 Task: Set the number of columns for the wall video filter to 8.
Action: Mouse moved to (145, 20)
Screenshot: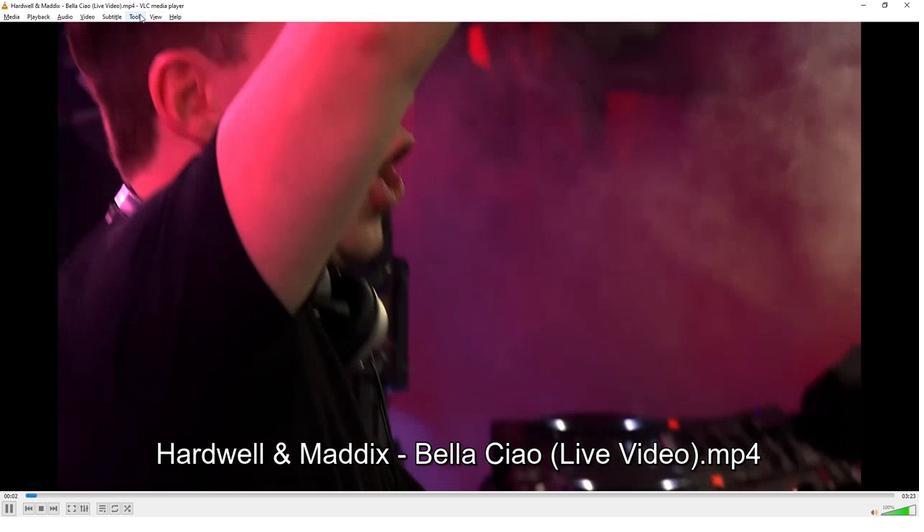 
Action: Mouse pressed left at (145, 20)
Screenshot: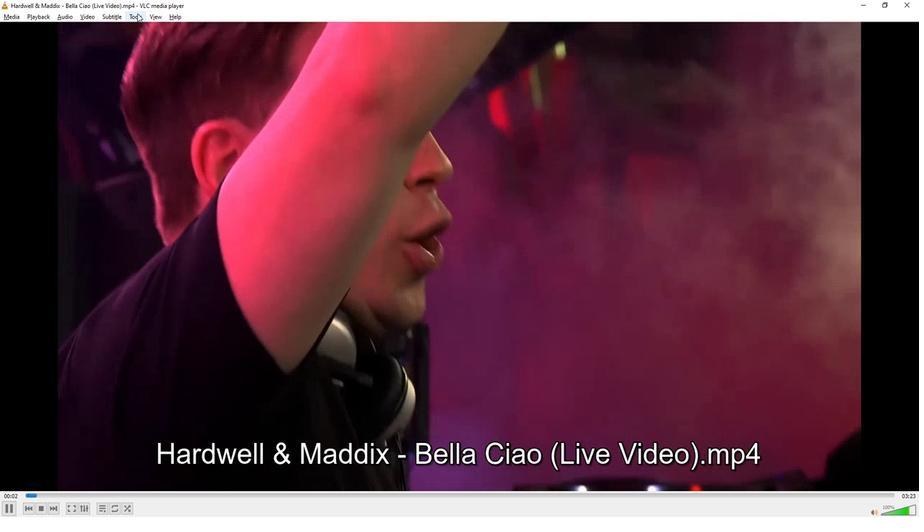 
Action: Mouse moved to (179, 132)
Screenshot: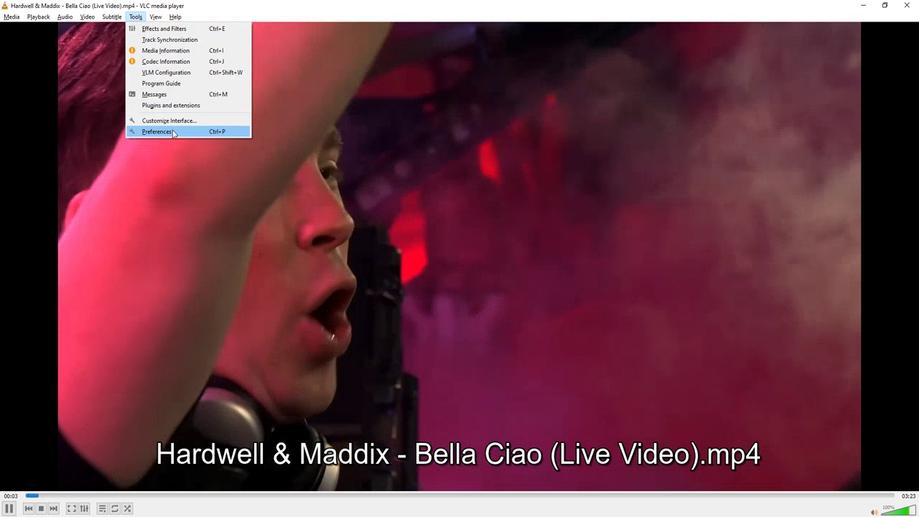 
Action: Mouse pressed left at (179, 132)
Screenshot: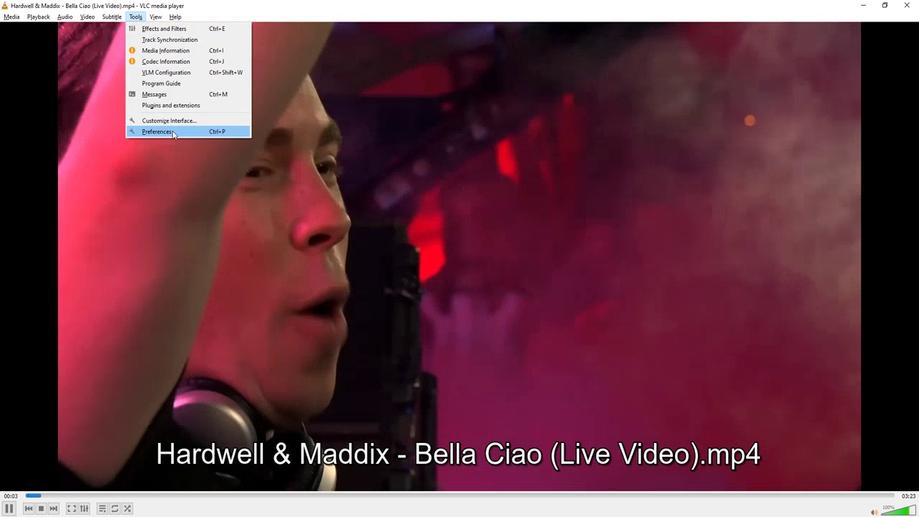 
Action: Mouse moved to (210, 399)
Screenshot: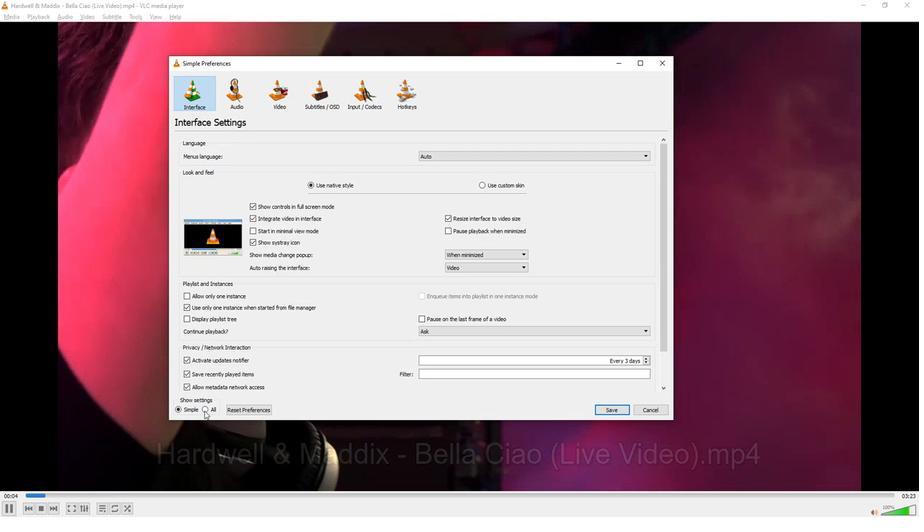 
Action: Mouse pressed left at (210, 399)
Screenshot: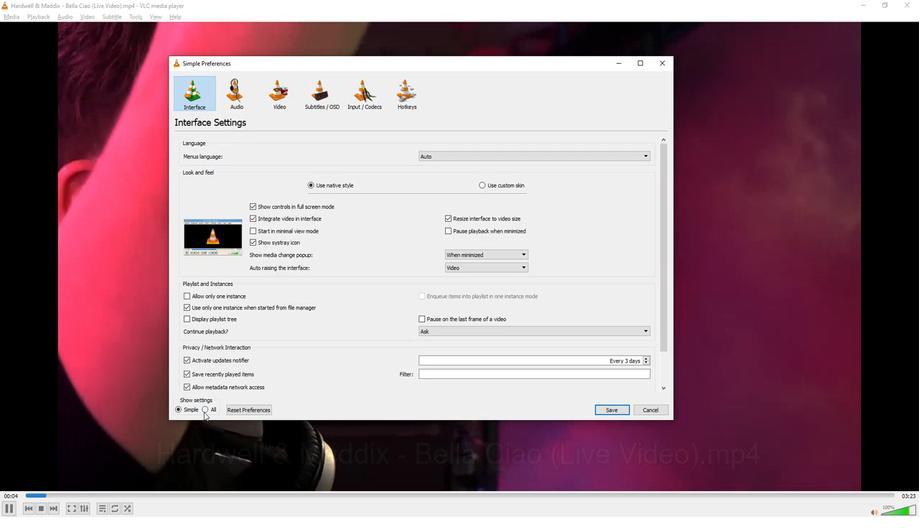 
Action: Mouse moved to (225, 303)
Screenshot: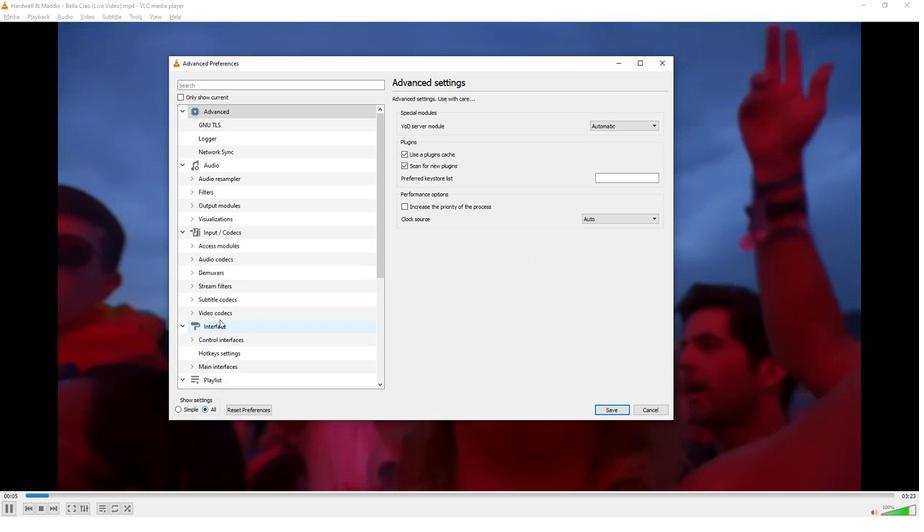 
Action: Mouse scrolled (225, 303) with delta (0, 0)
Screenshot: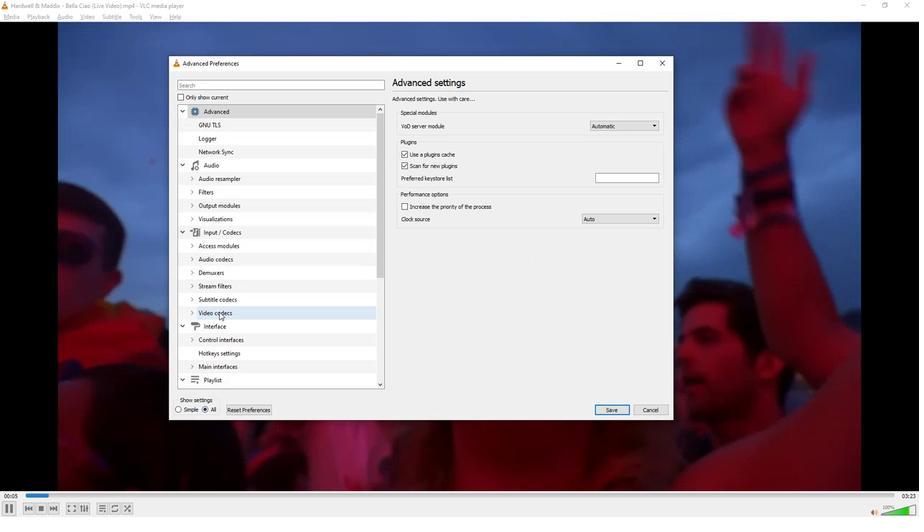 
Action: Mouse scrolled (225, 303) with delta (0, 0)
Screenshot: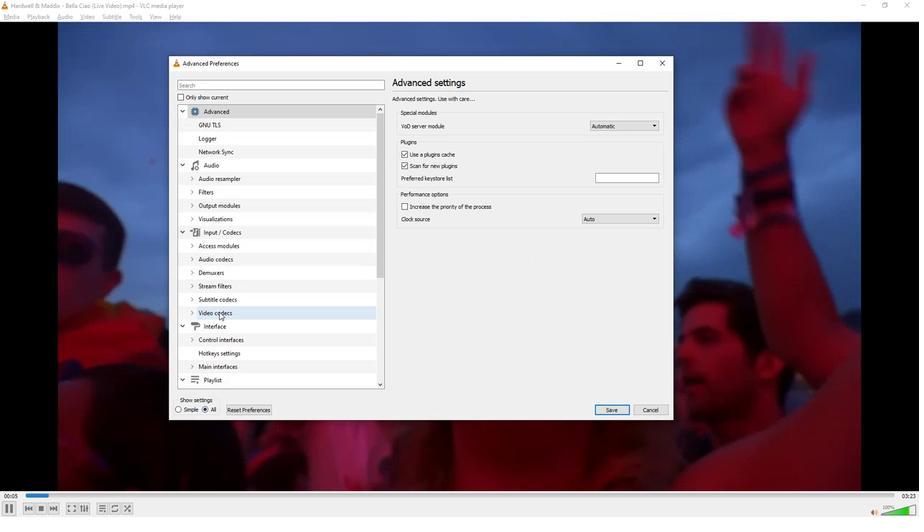
Action: Mouse scrolled (225, 303) with delta (0, 0)
Screenshot: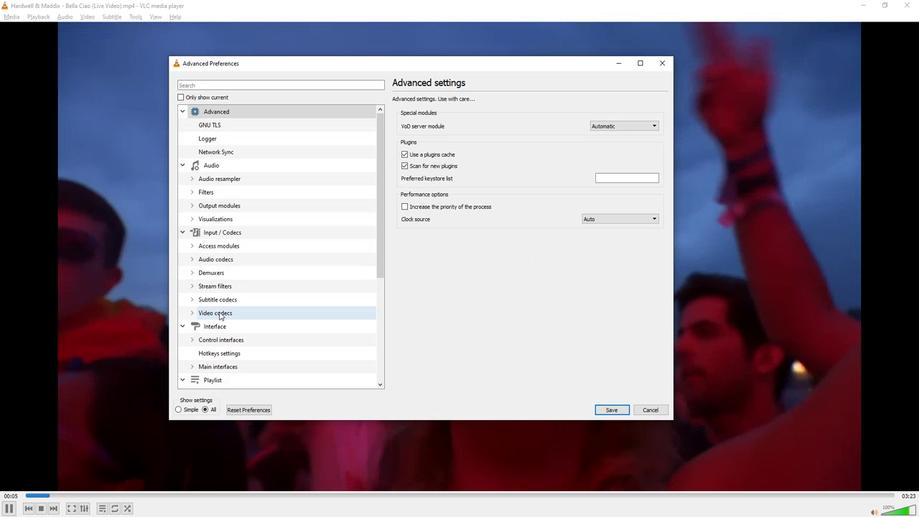 
Action: Mouse scrolled (225, 303) with delta (0, 0)
Screenshot: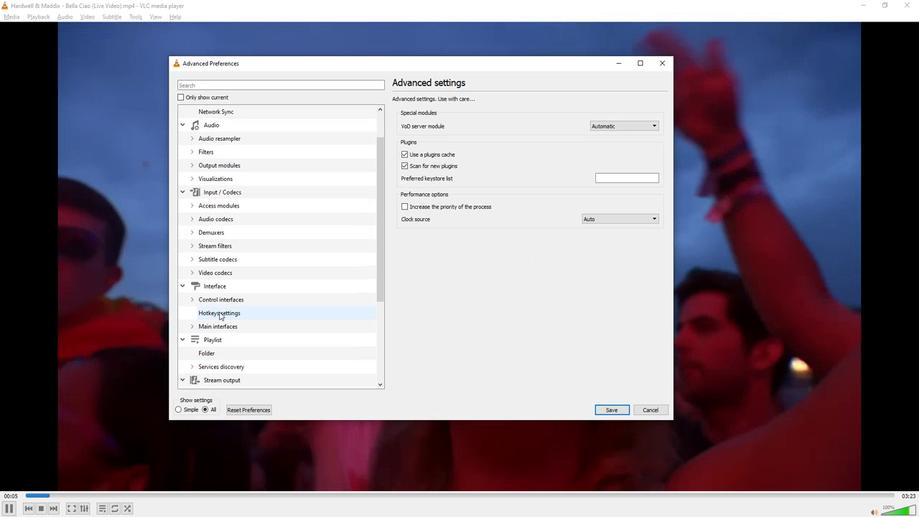 
Action: Mouse scrolled (225, 303) with delta (0, 0)
Screenshot: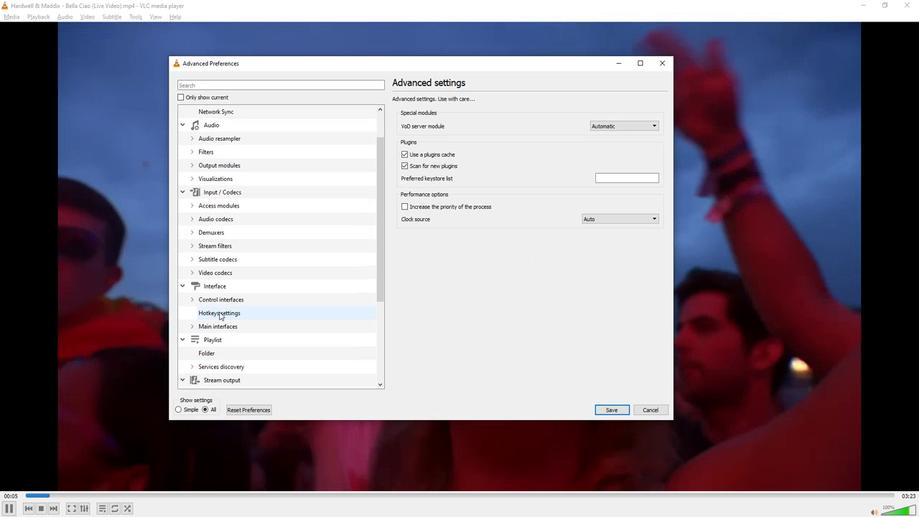 
Action: Mouse scrolled (225, 303) with delta (0, 0)
Screenshot: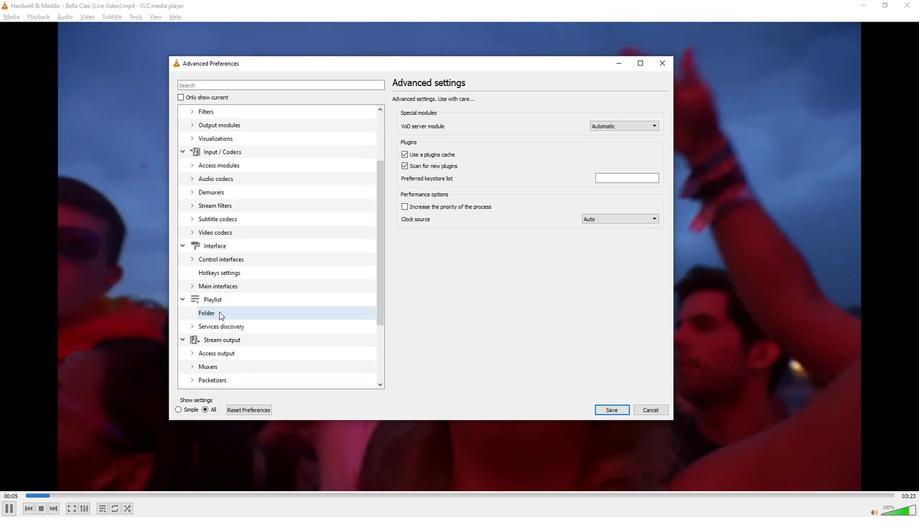 
Action: Mouse scrolled (225, 303) with delta (0, 0)
Screenshot: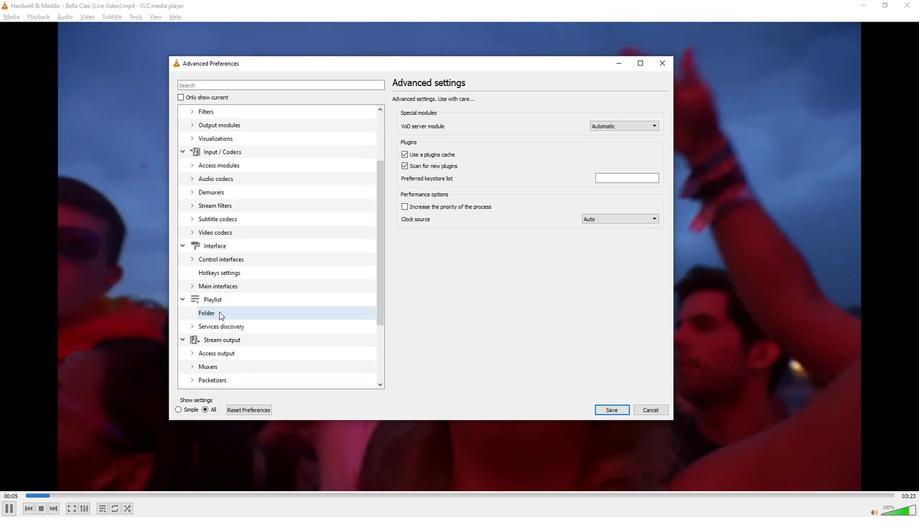 
Action: Mouse scrolled (225, 303) with delta (0, 0)
Screenshot: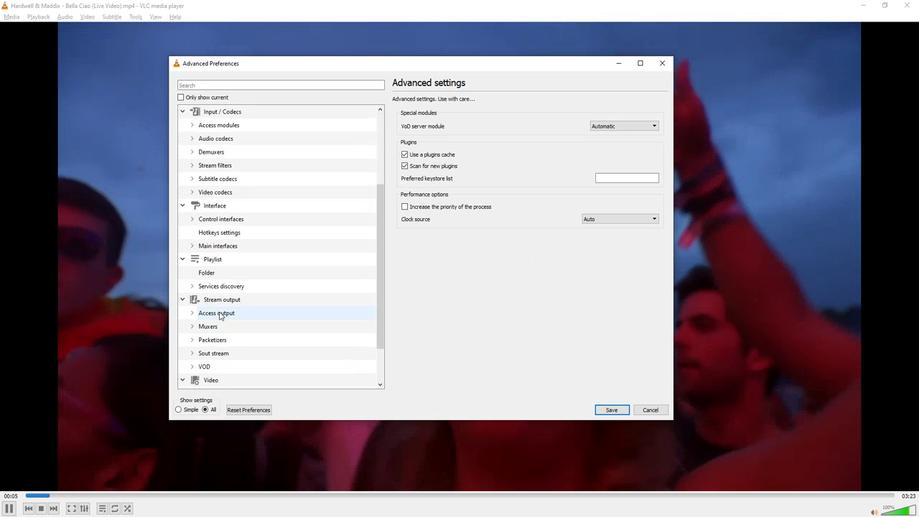 
Action: Mouse moved to (201, 355)
Screenshot: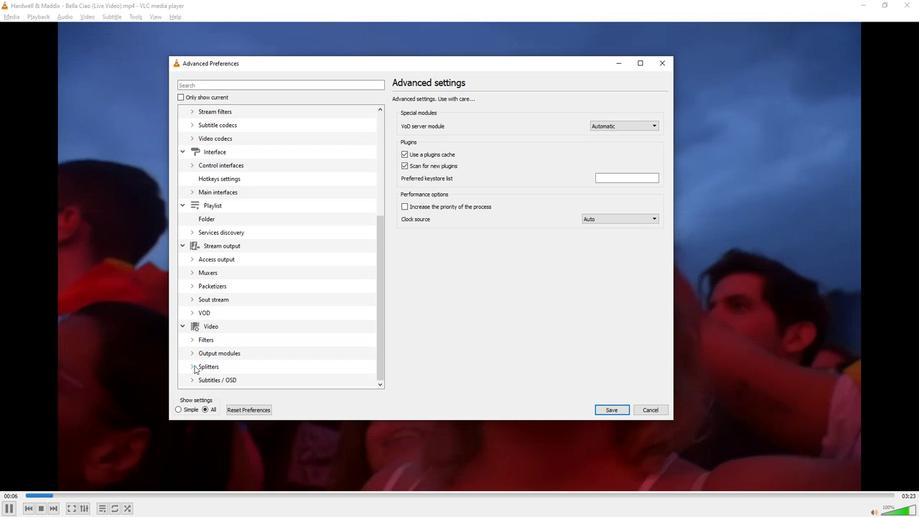 
Action: Mouse pressed left at (201, 355)
Screenshot: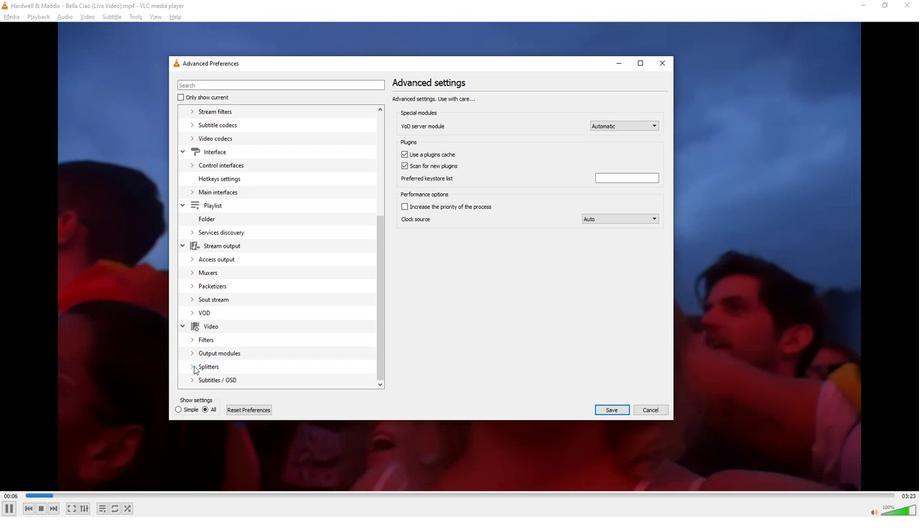 
Action: Mouse moved to (216, 331)
Screenshot: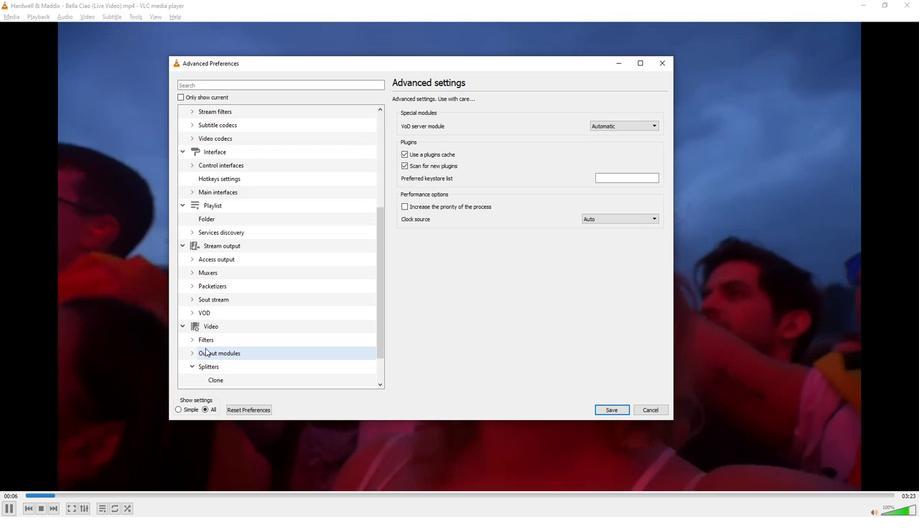 
Action: Mouse scrolled (216, 331) with delta (0, 0)
Screenshot: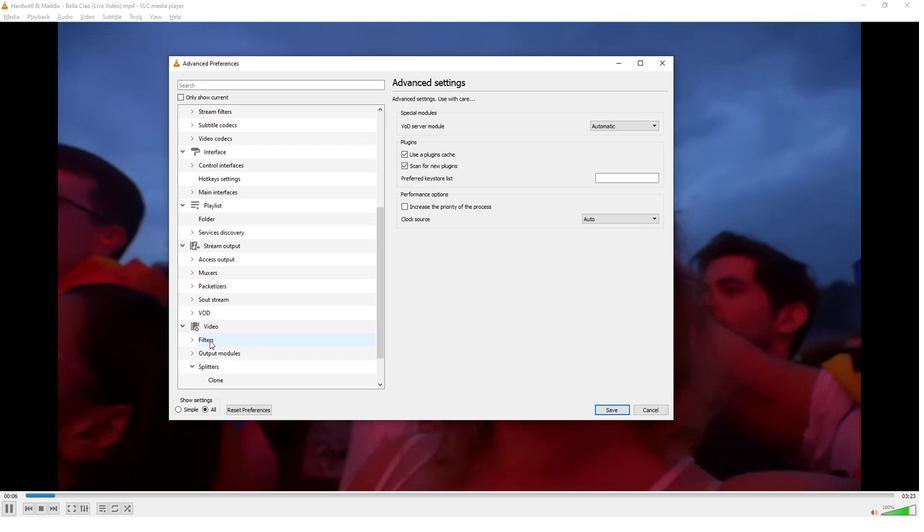 
Action: Mouse scrolled (216, 331) with delta (0, 0)
Screenshot: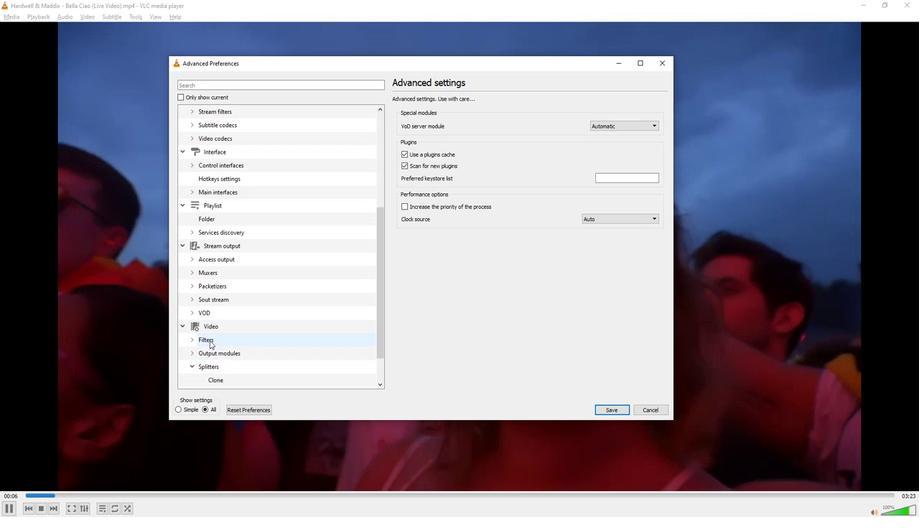 
Action: Mouse scrolled (216, 331) with delta (0, 0)
Screenshot: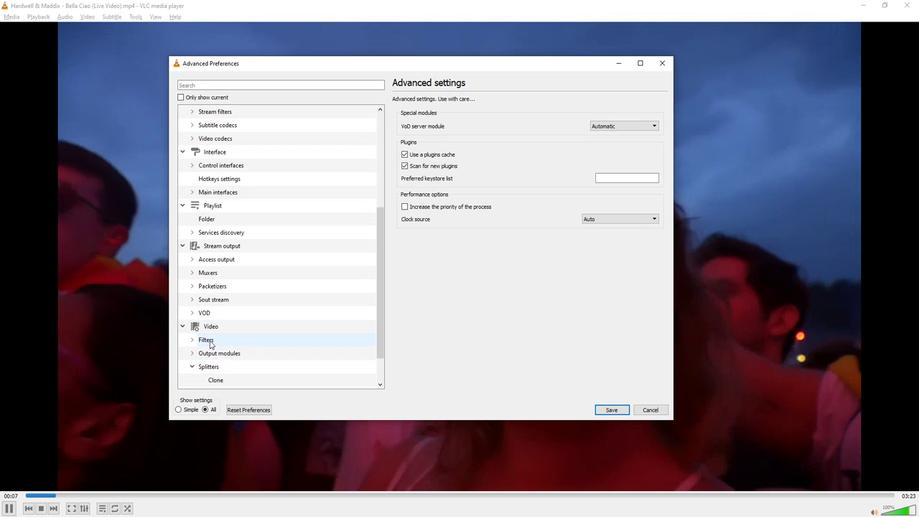 
Action: Mouse scrolled (216, 331) with delta (0, 0)
Screenshot: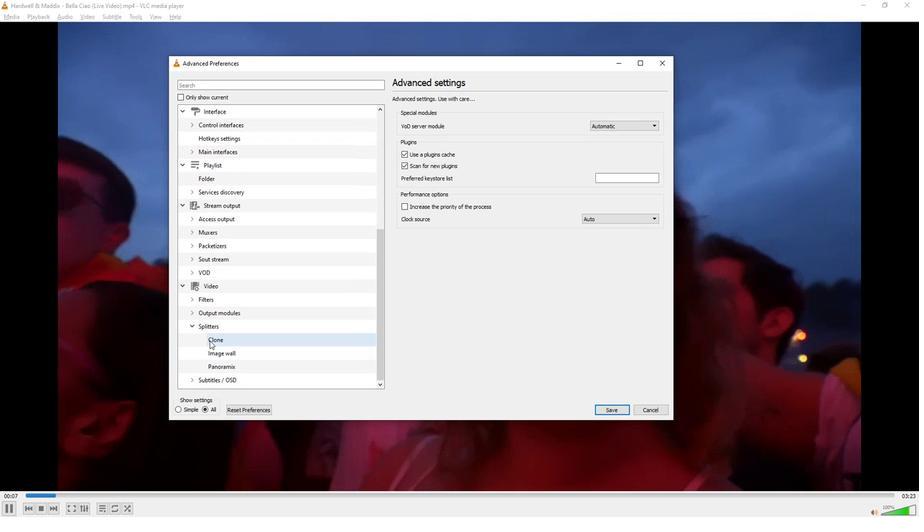 
Action: Mouse moved to (228, 343)
Screenshot: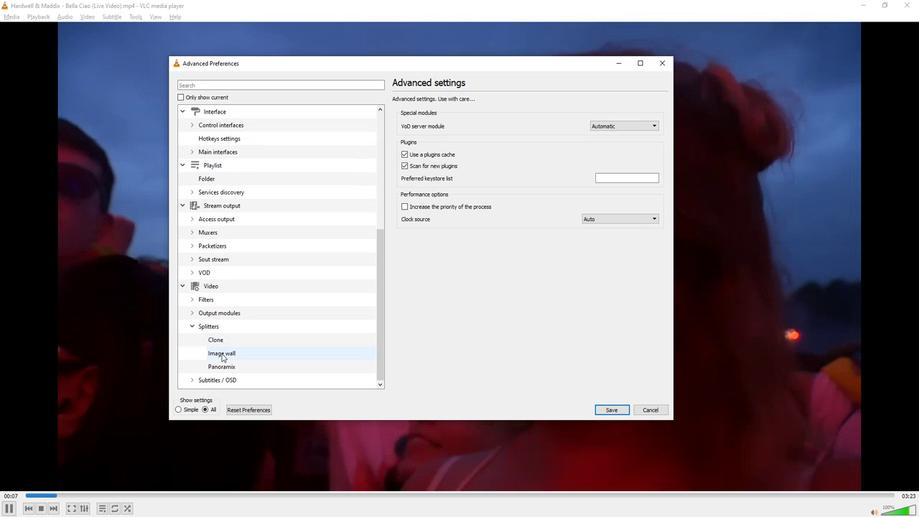 
Action: Mouse pressed left at (228, 343)
Screenshot: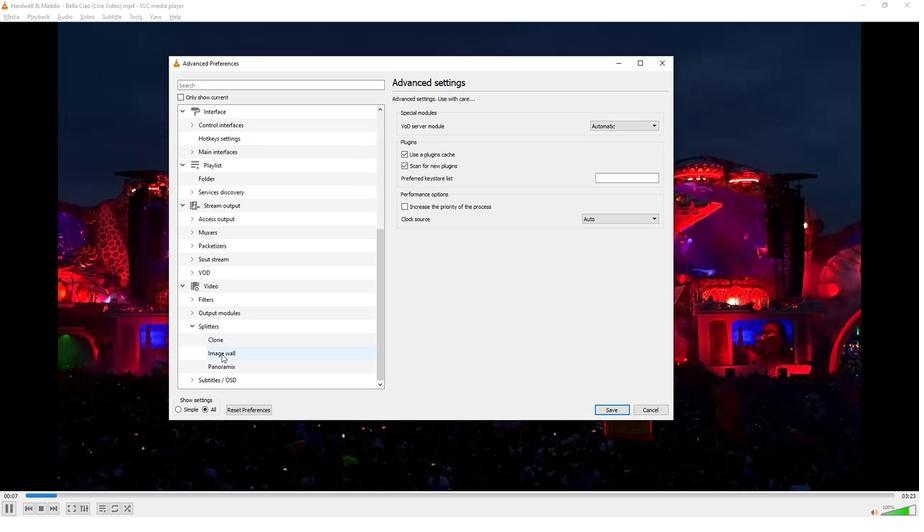 
Action: Mouse moved to (658, 114)
Screenshot: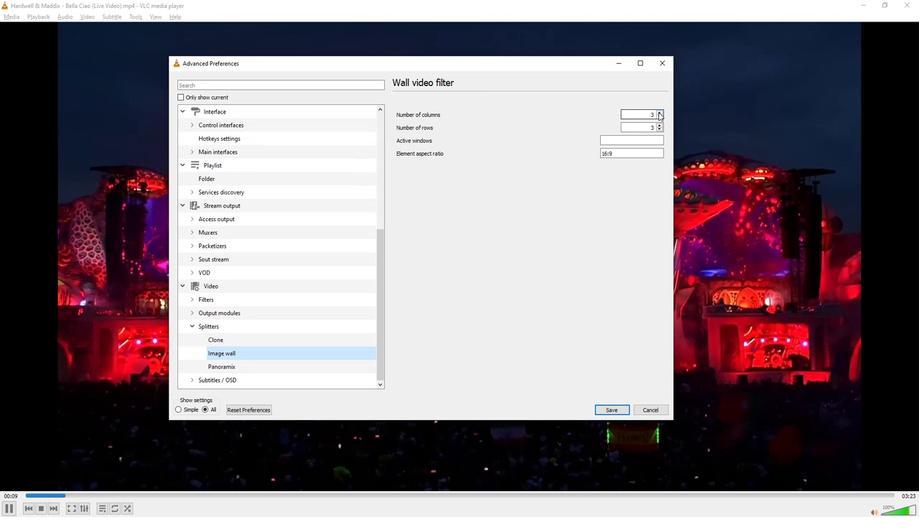 
Action: Mouse pressed left at (658, 114)
Screenshot: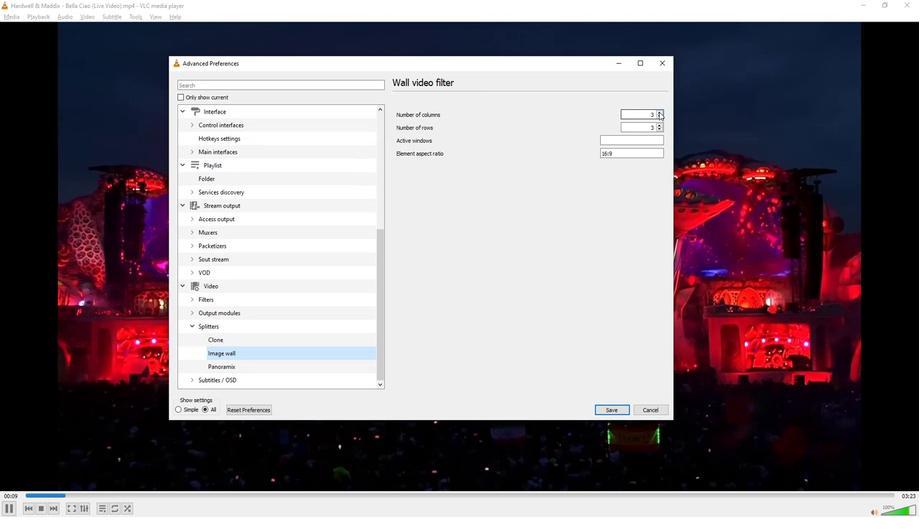 
Action: Mouse pressed left at (658, 114)
Screenshot: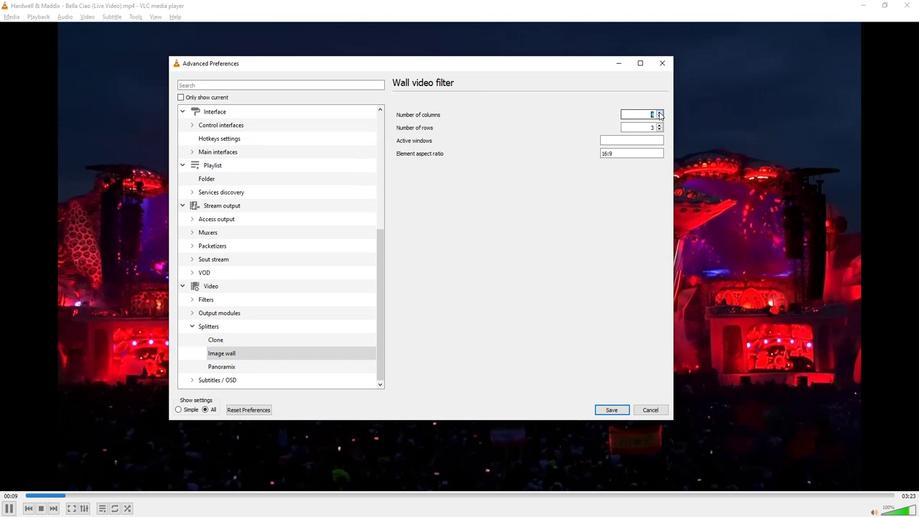 
Action: Mouse pressed left at (658, 114)
Screenshot: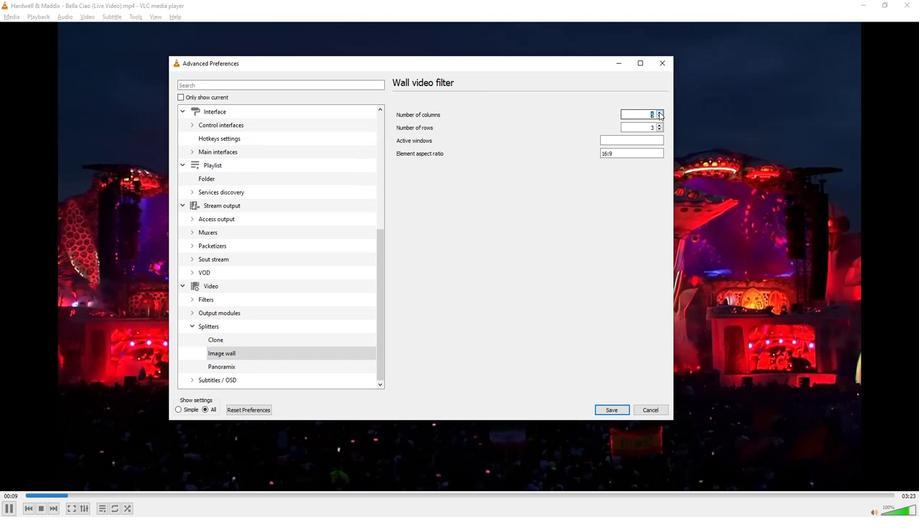 
Action: Mouse pressed left at (658, 114)
Screenshot: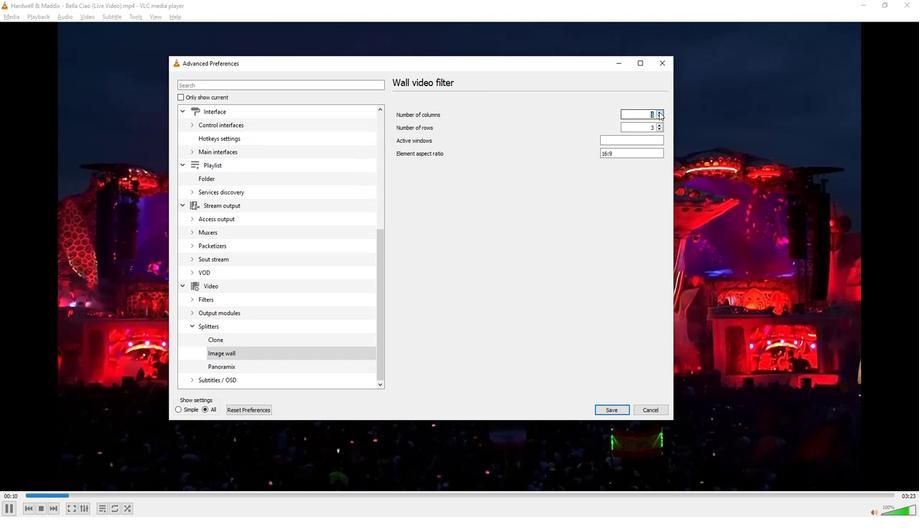 
Action: Mouse pressed left at (658, 114)
Screenshot: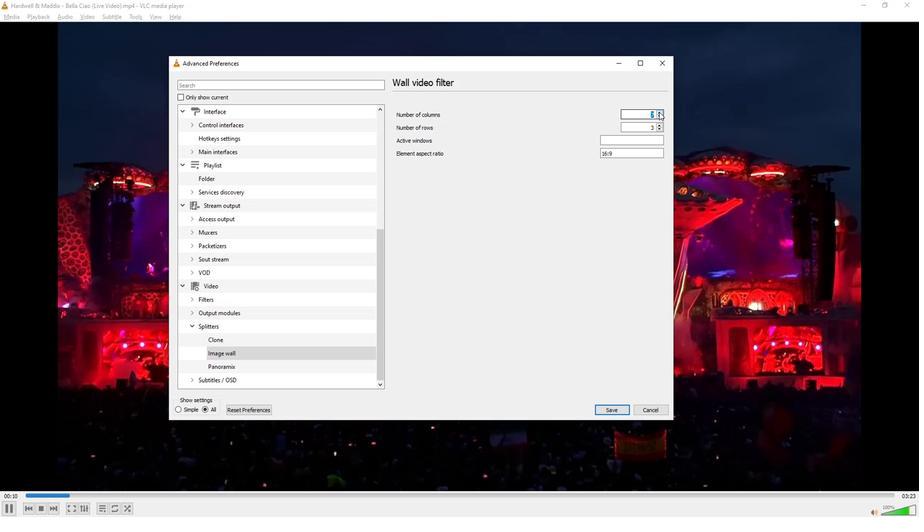 
Action: Mouse moved to (621, 200)
Screenshot: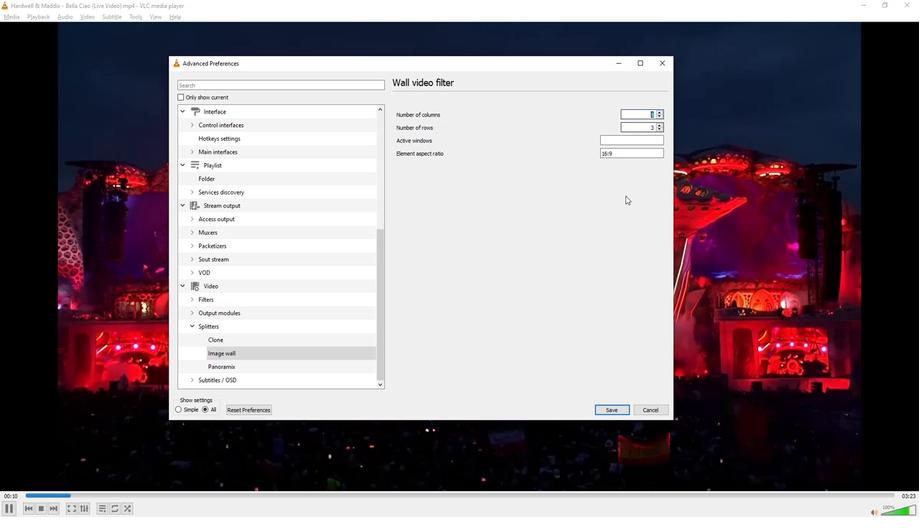 
Action: Mouse pressed left at (621, 200)
Screenshot: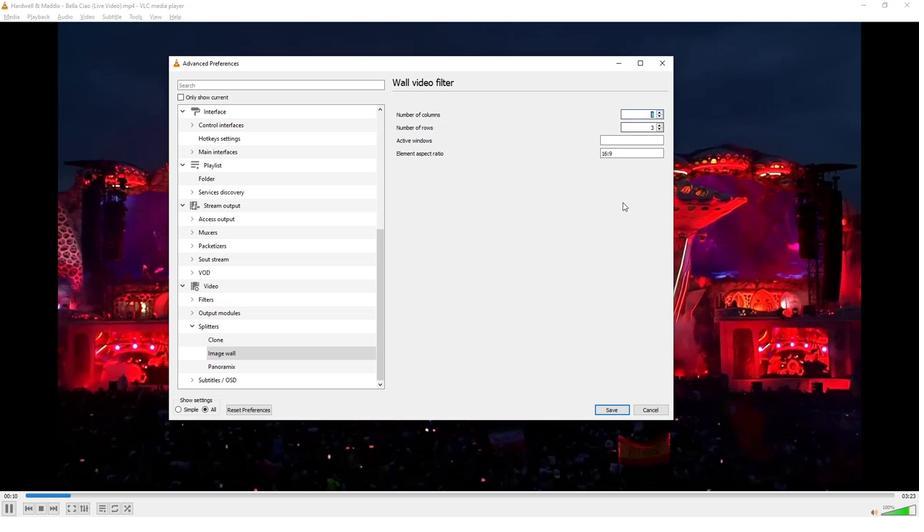 
Action: Mouse moved to (613, 208)
Screenshot: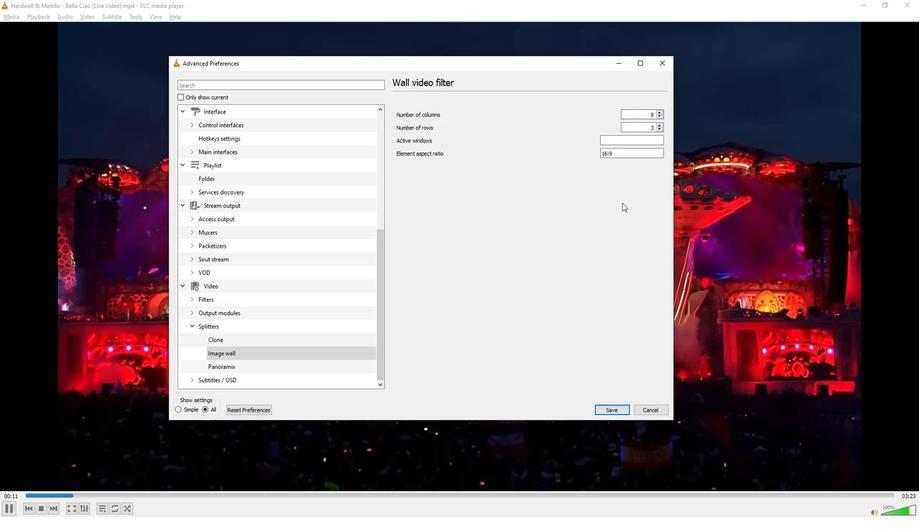 
